 Task: Look for gluten-free products only.
Action: Mouse pressed left at (22, 132)
Screenshot: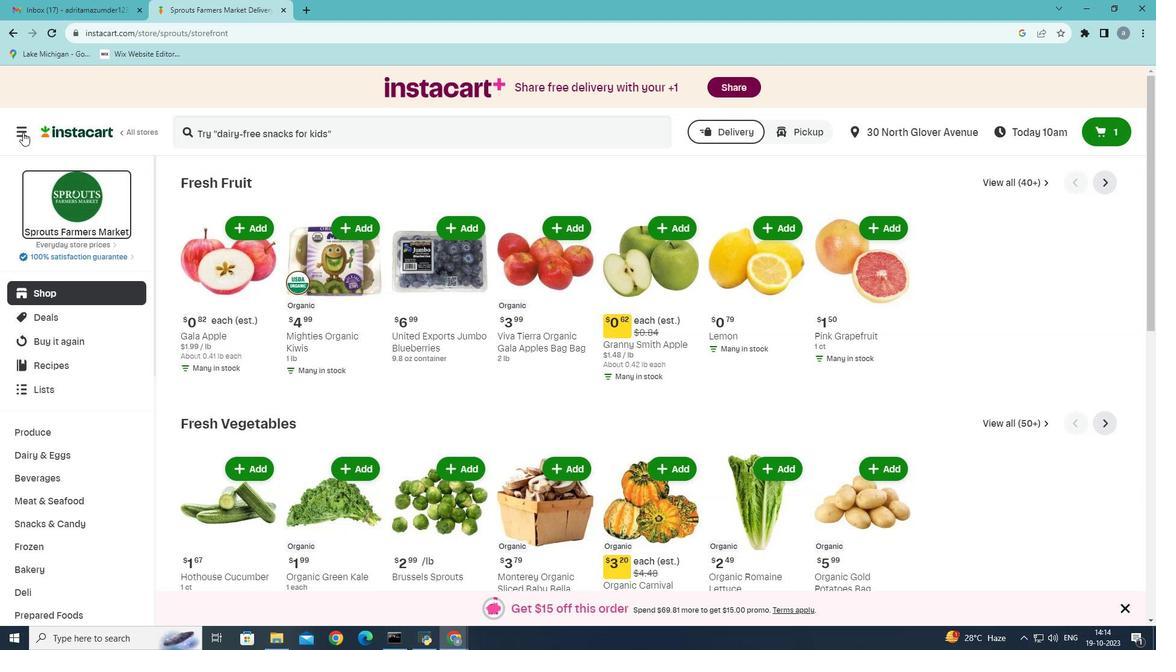 
Action: Mouse moved to (87, 352)
Screenshot: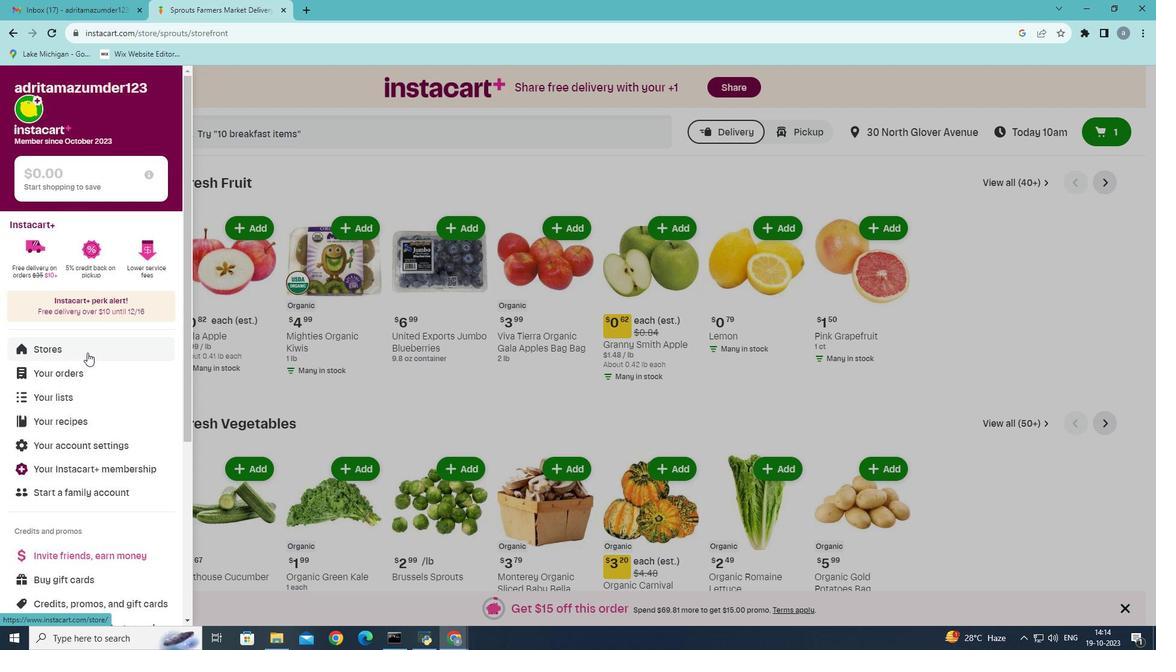 
Action: Mouse pressed left at (87, 352)
Screenshot: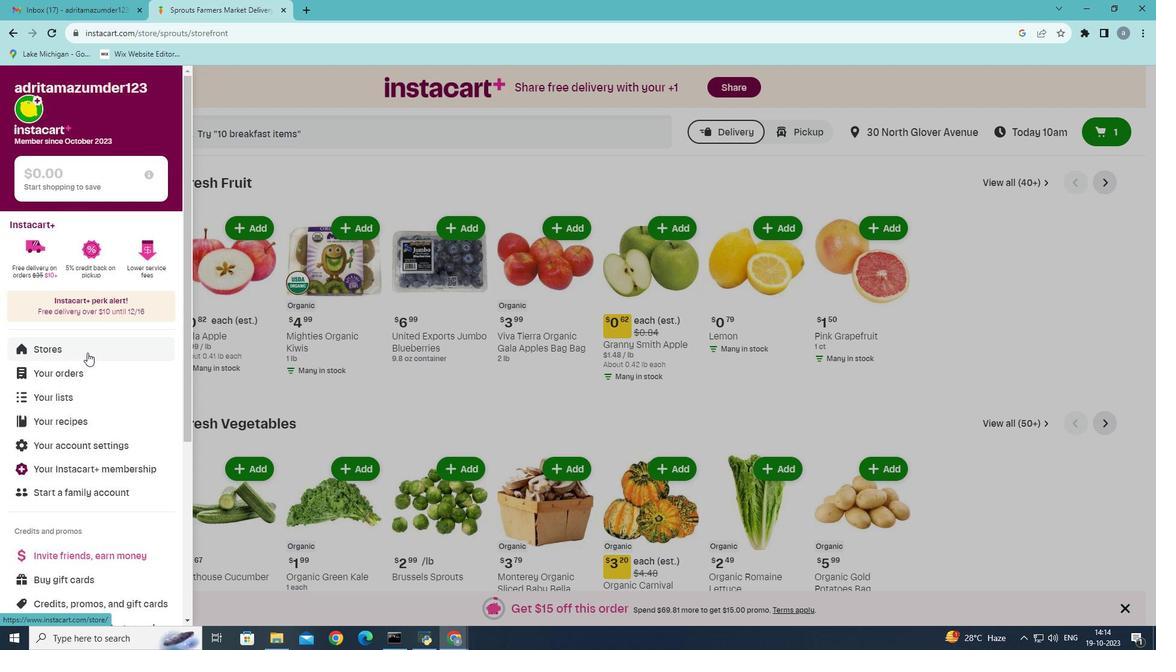 
Action: Mouse moved to (279, 146)
Screenshot: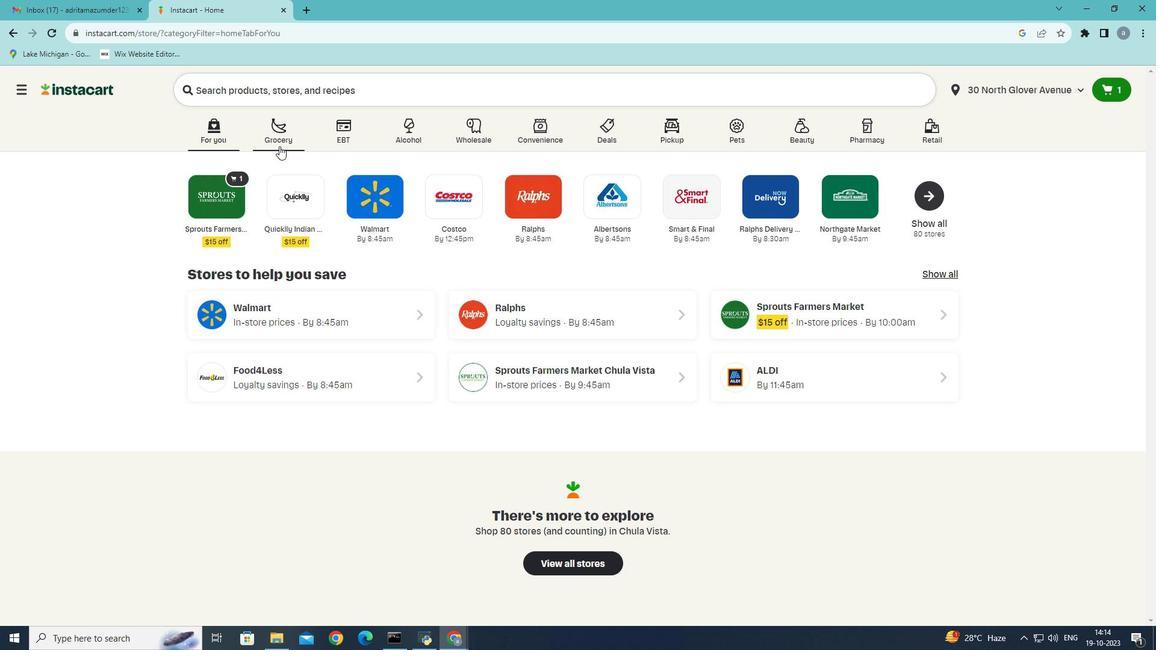 
Action: Mouse pressed left at (279, 146)
Screenshot: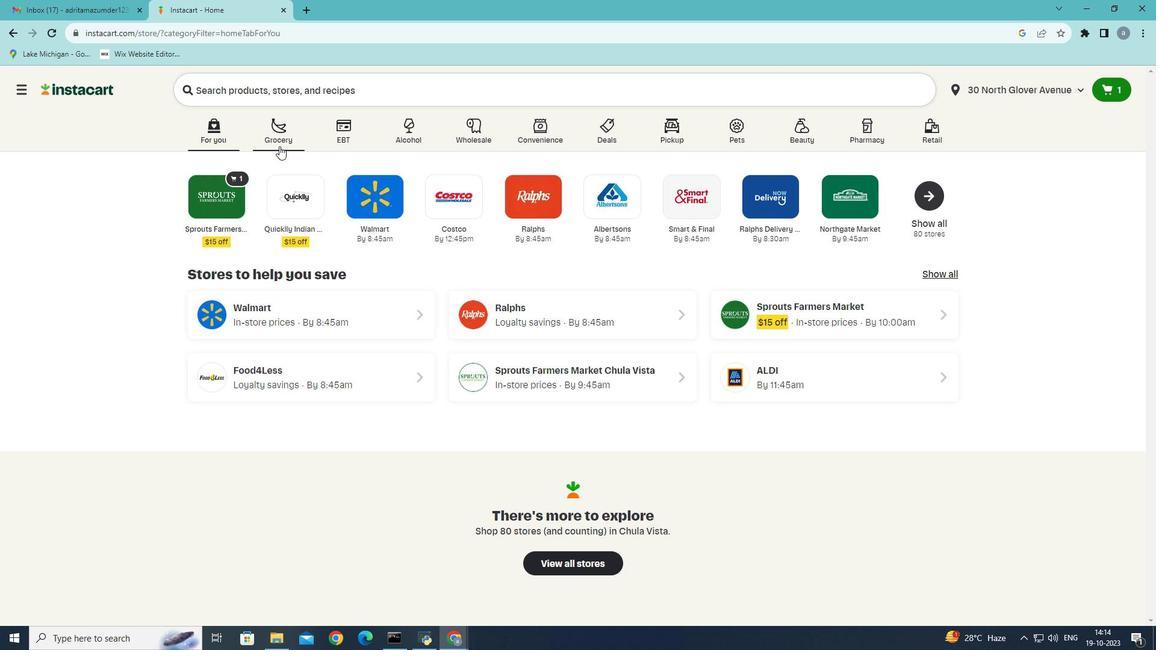 
Action: Mouse moved to (262, 332)
Screenshot: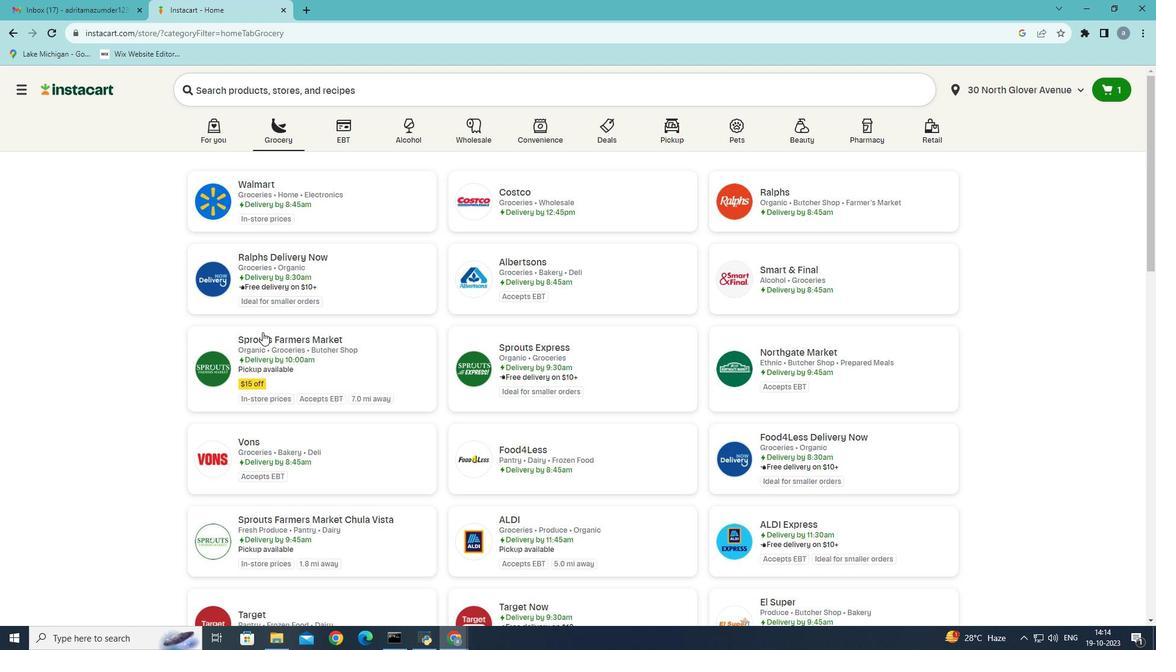 
Action: Mouse pressed left at (262, 332)
Screenshot: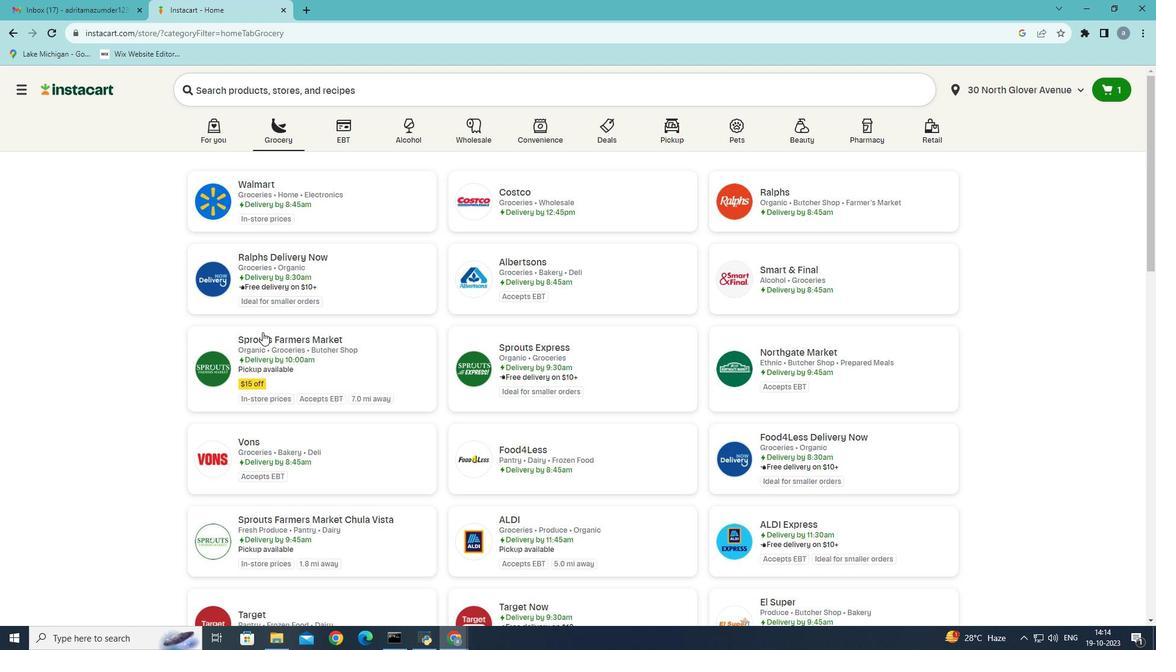 
Action: Mouse moved to (87, 499)
Screenshot: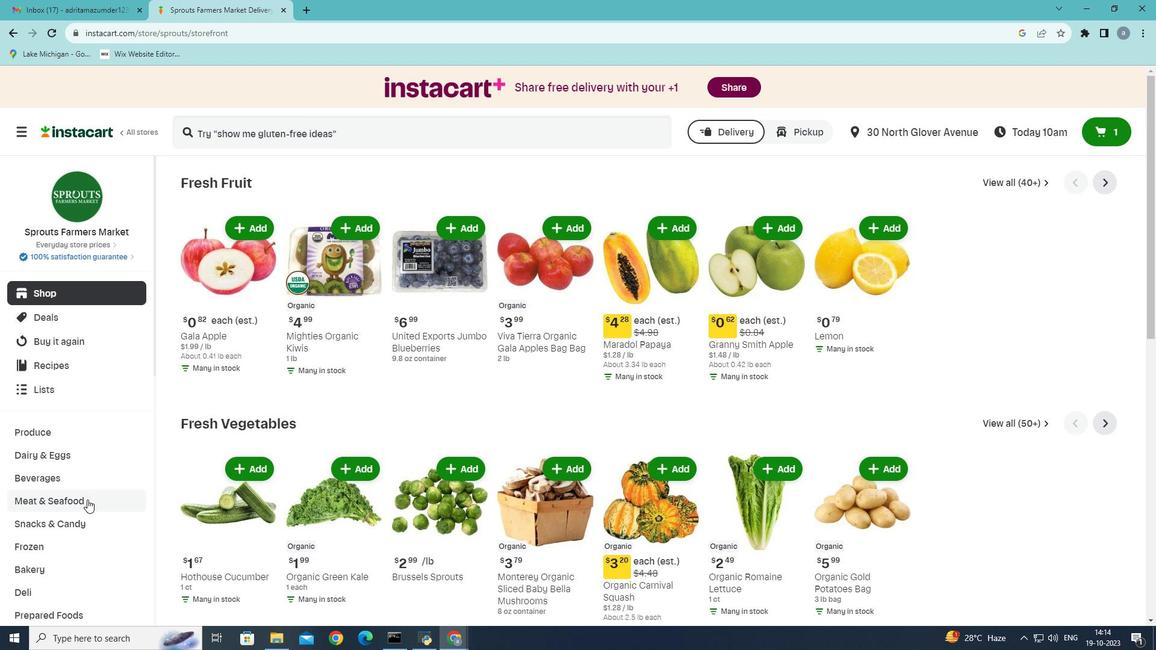 
Action: Mouse pressed left at (87, 499)
Screenshot: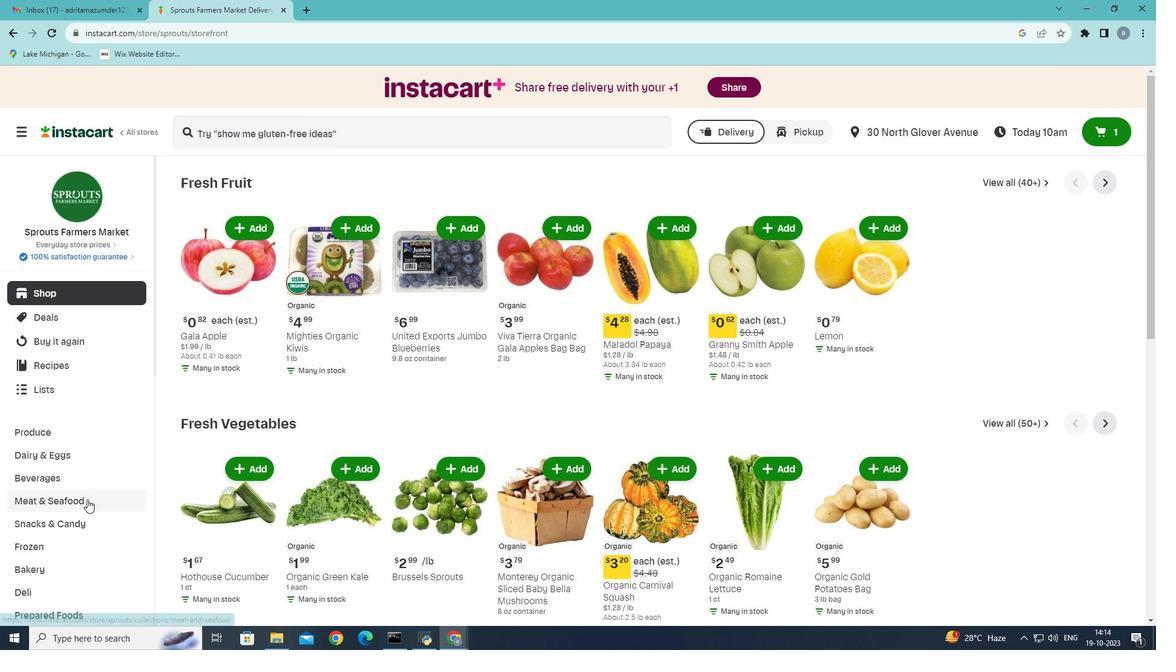 
Action: Mouse moved to (617, 210)
Screenshot: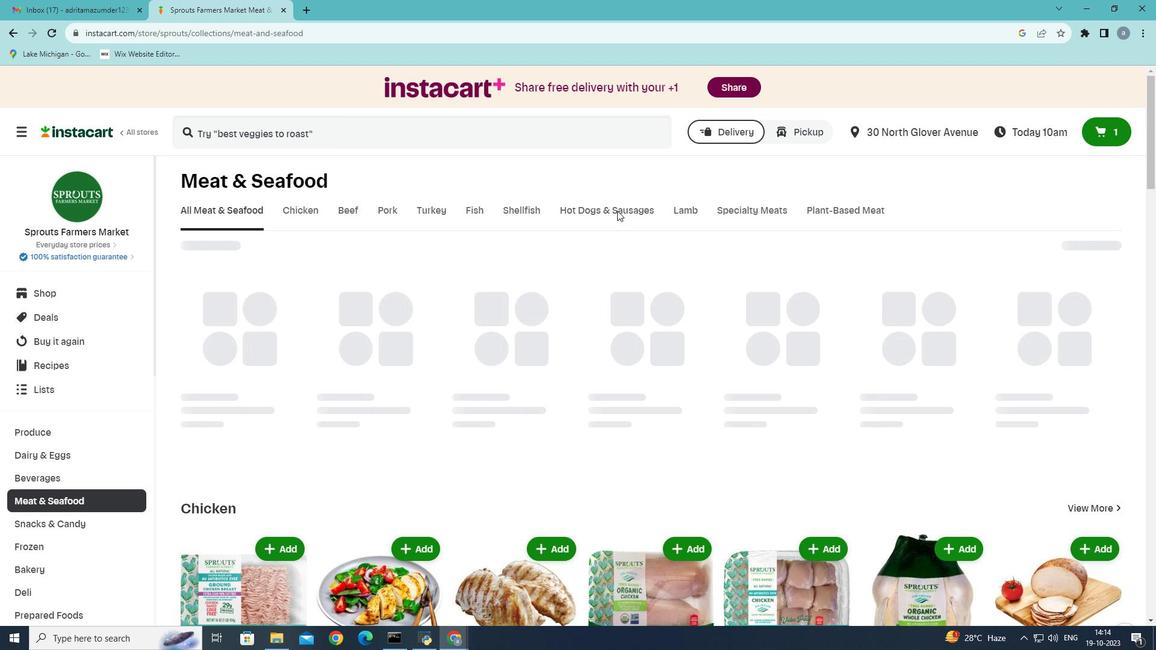 
Action: Mouse pressed left at (617, 210)
Screenshot: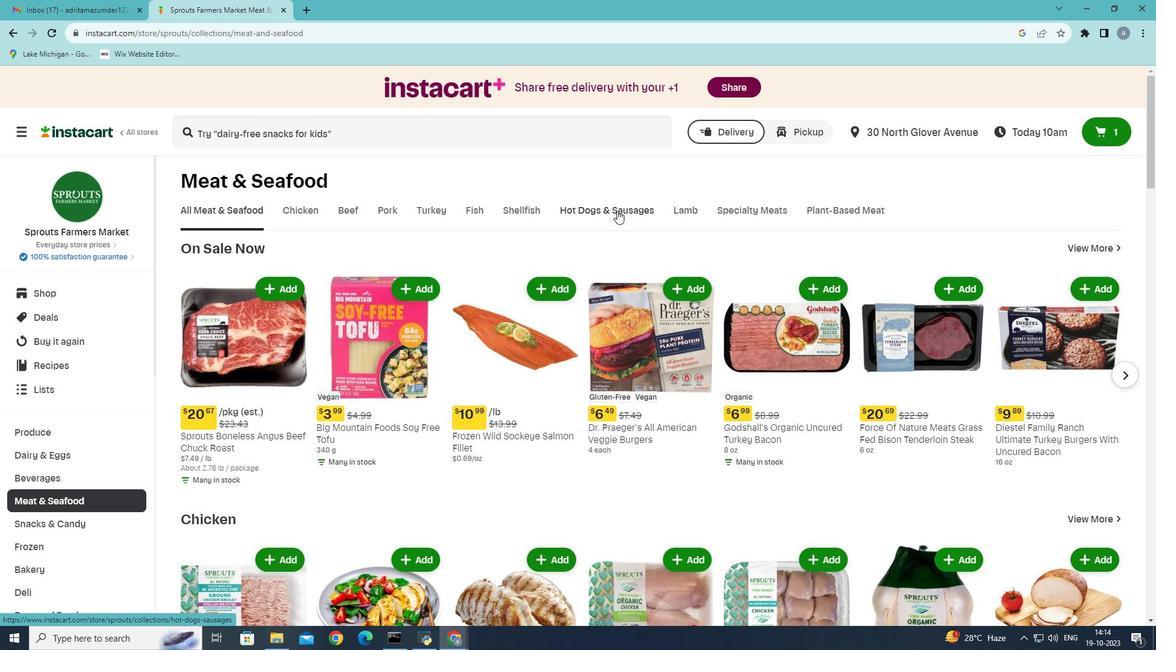 
Action: Mouse moved to (340, 314)
Screenshot: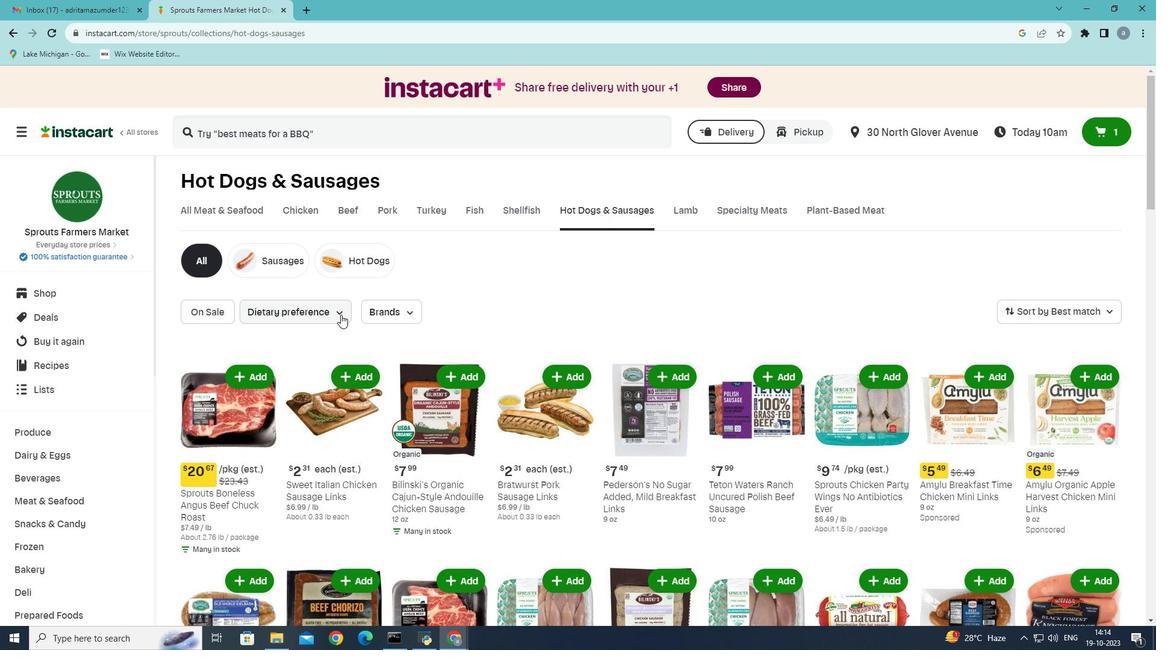 
Action: Mouse pressed left at (340, 314)
Screenshot: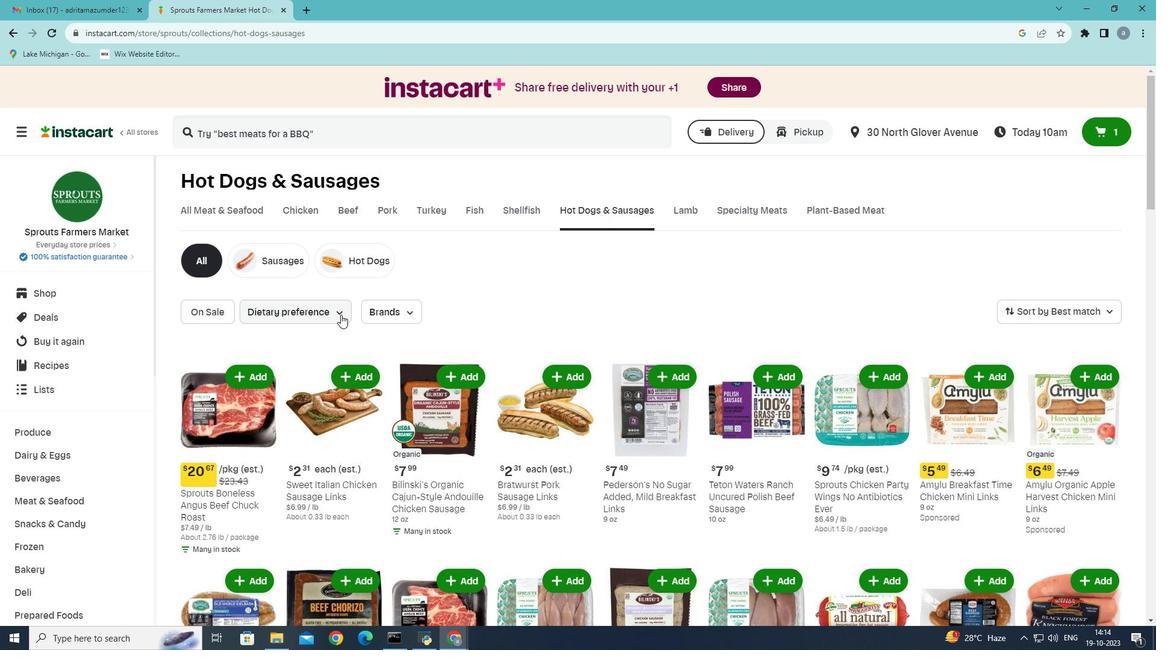 
Action: Mouse moved to (310, 379)
Screenshot: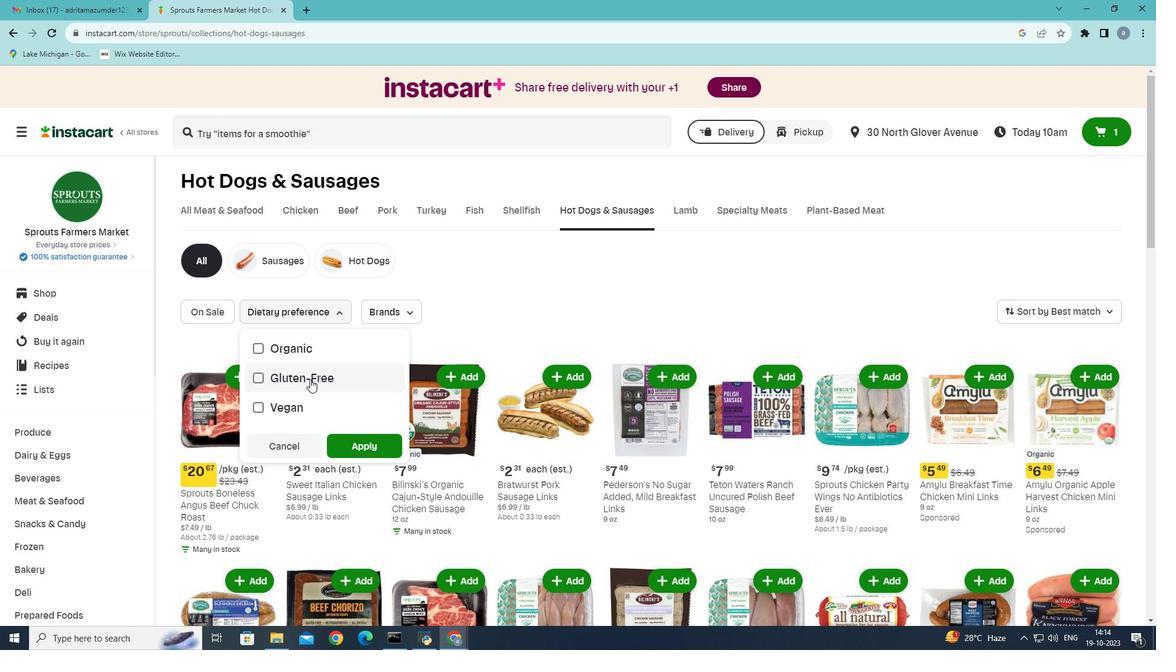 
Action: Mouse pressed left at (310, 379)
Screenshot: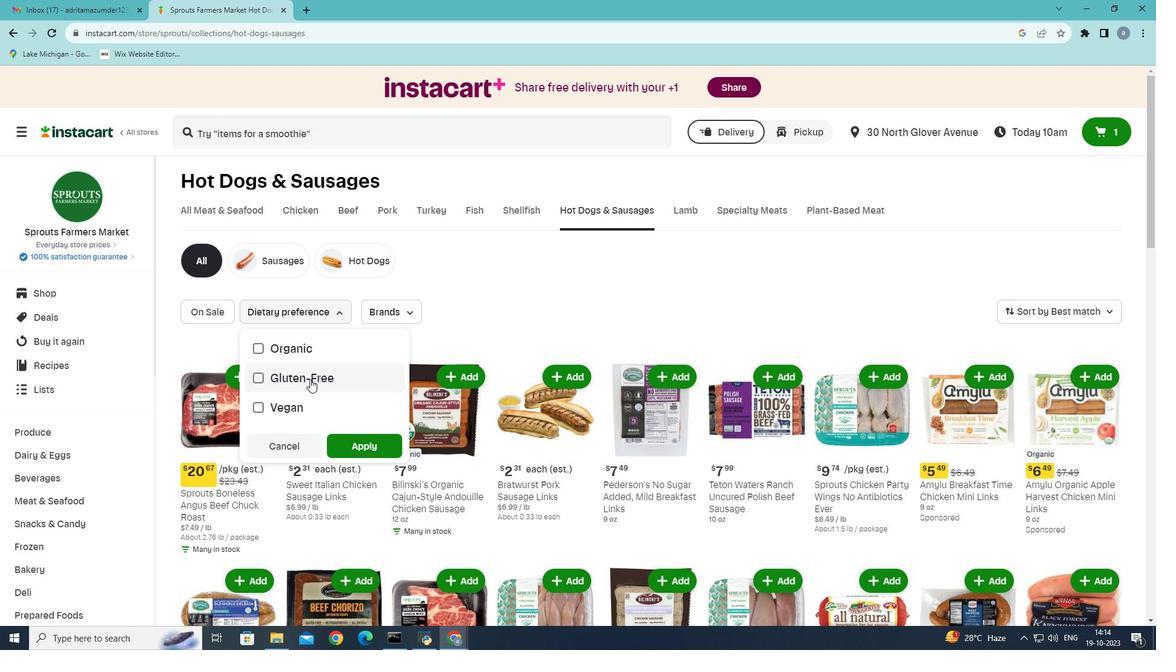 
Action: Mouse moved to (355, 445)
Screenshot: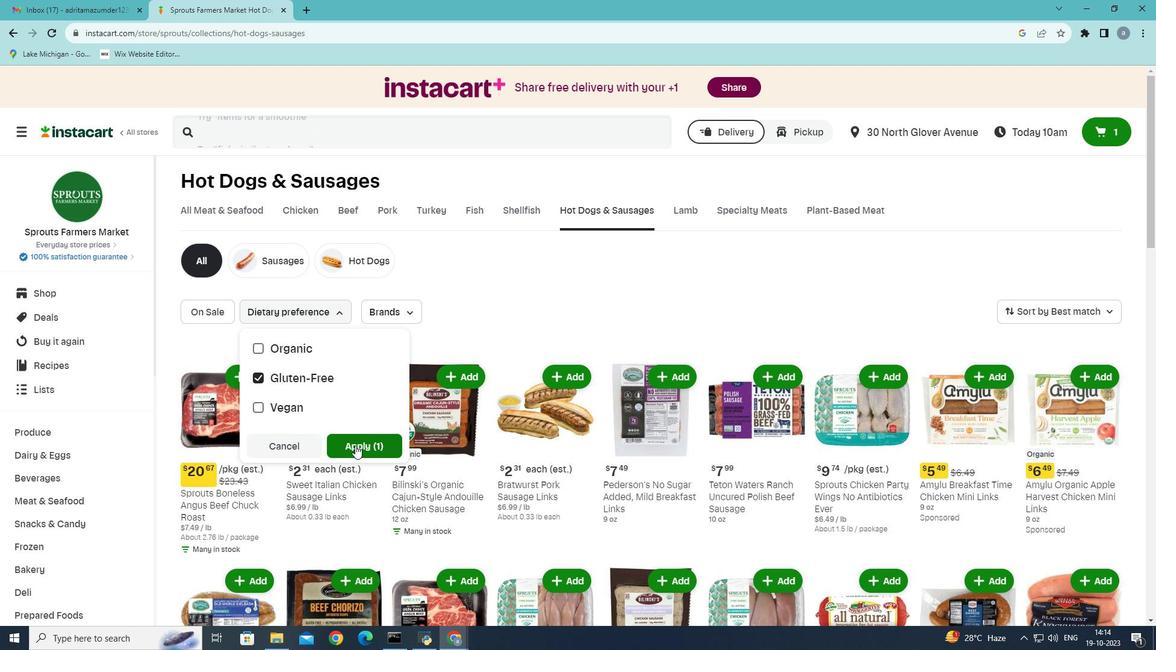 
Action: Mouse pressed left at (355, 445)
Screenshot: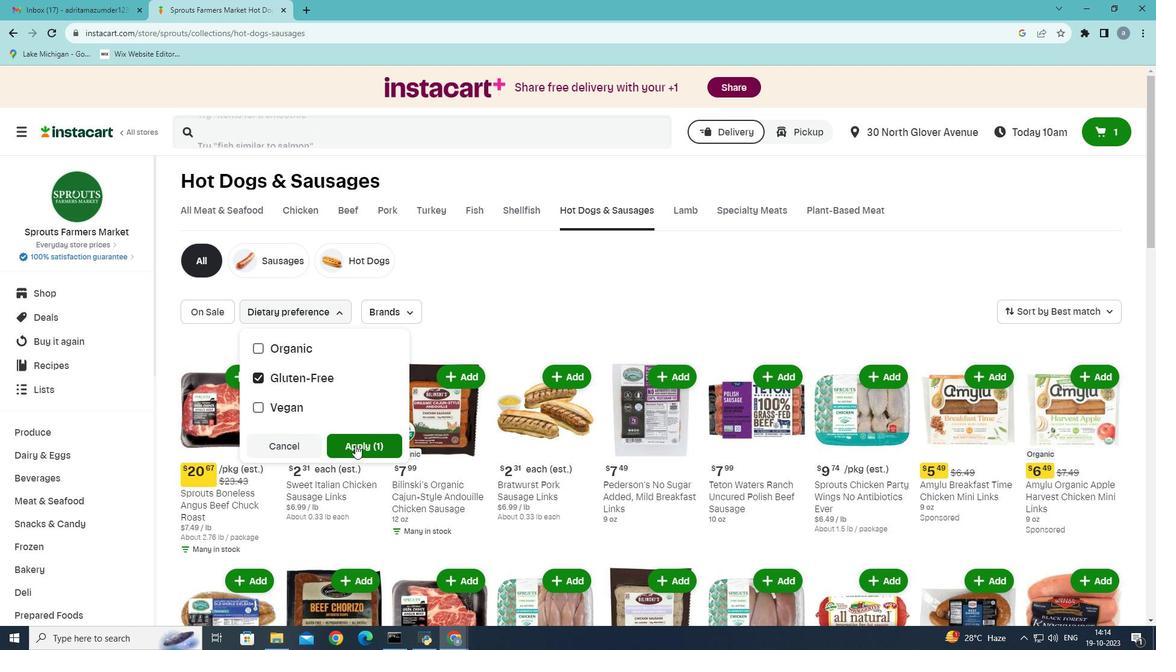 
Action: Mouse moved to (351, 433)
Screenshot: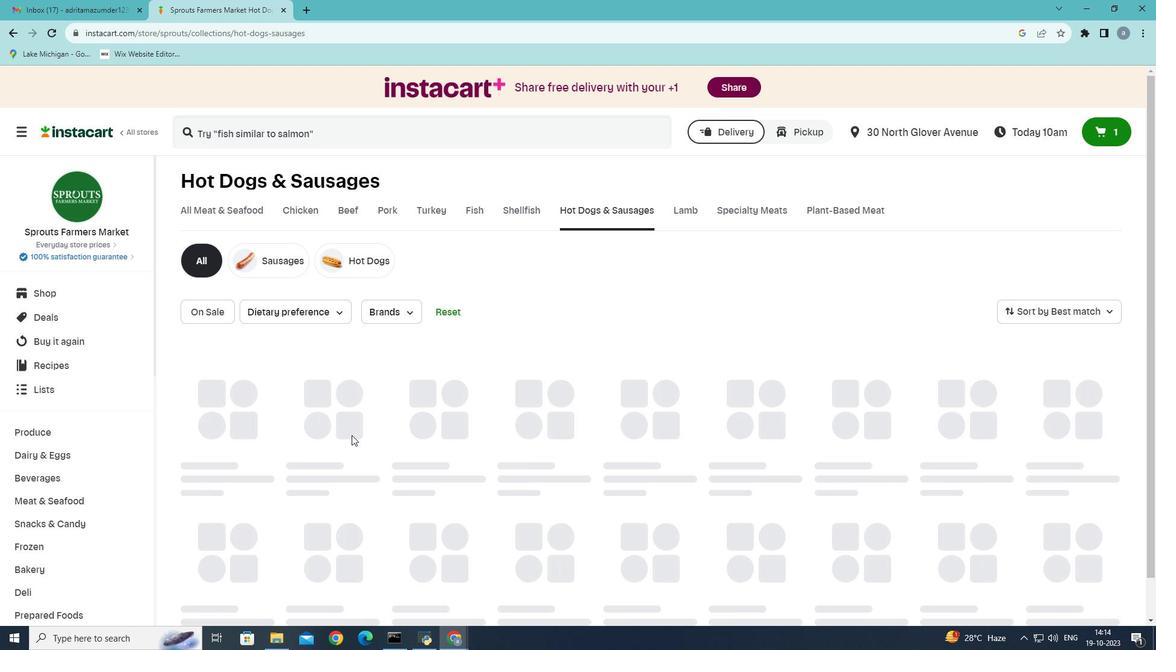 
